 Task: Start searching for homes in New York City.
Action: Mouse moved to (577, 248)
Screenshot: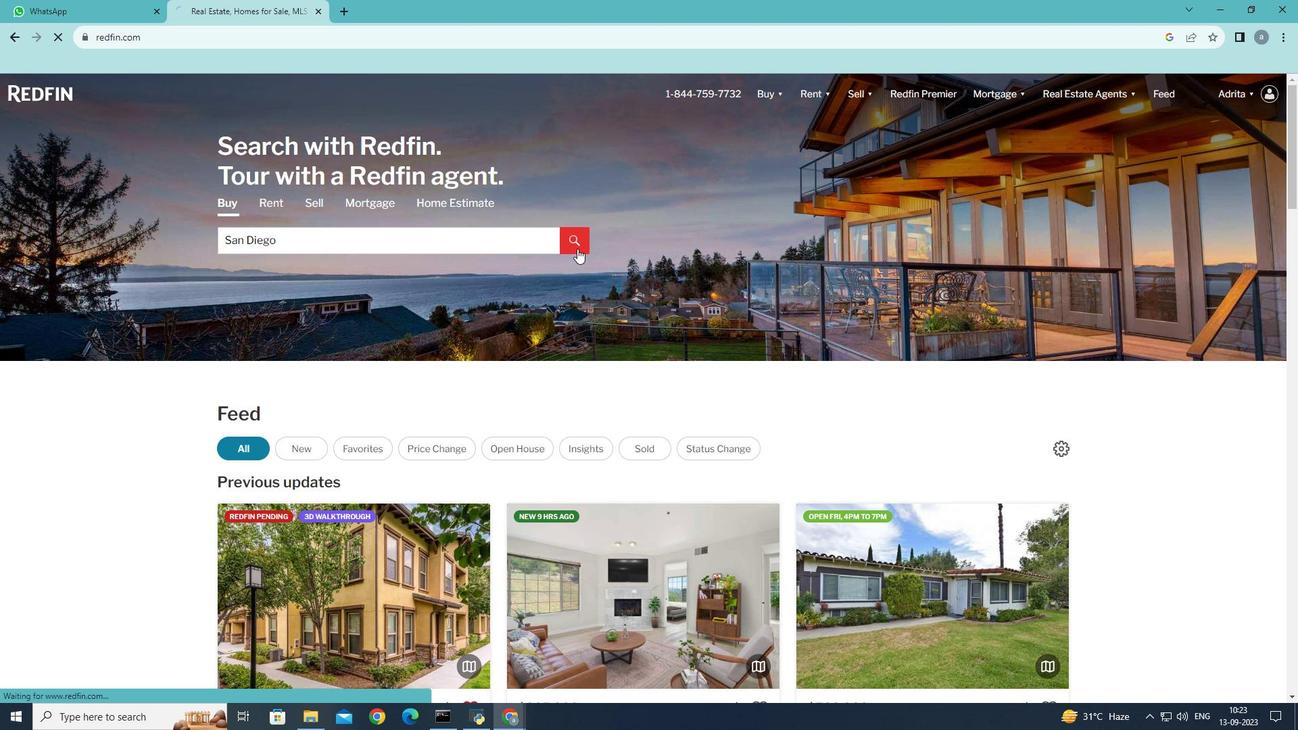 
Action: Mouse pressed left at (577, 248)
Screenshot: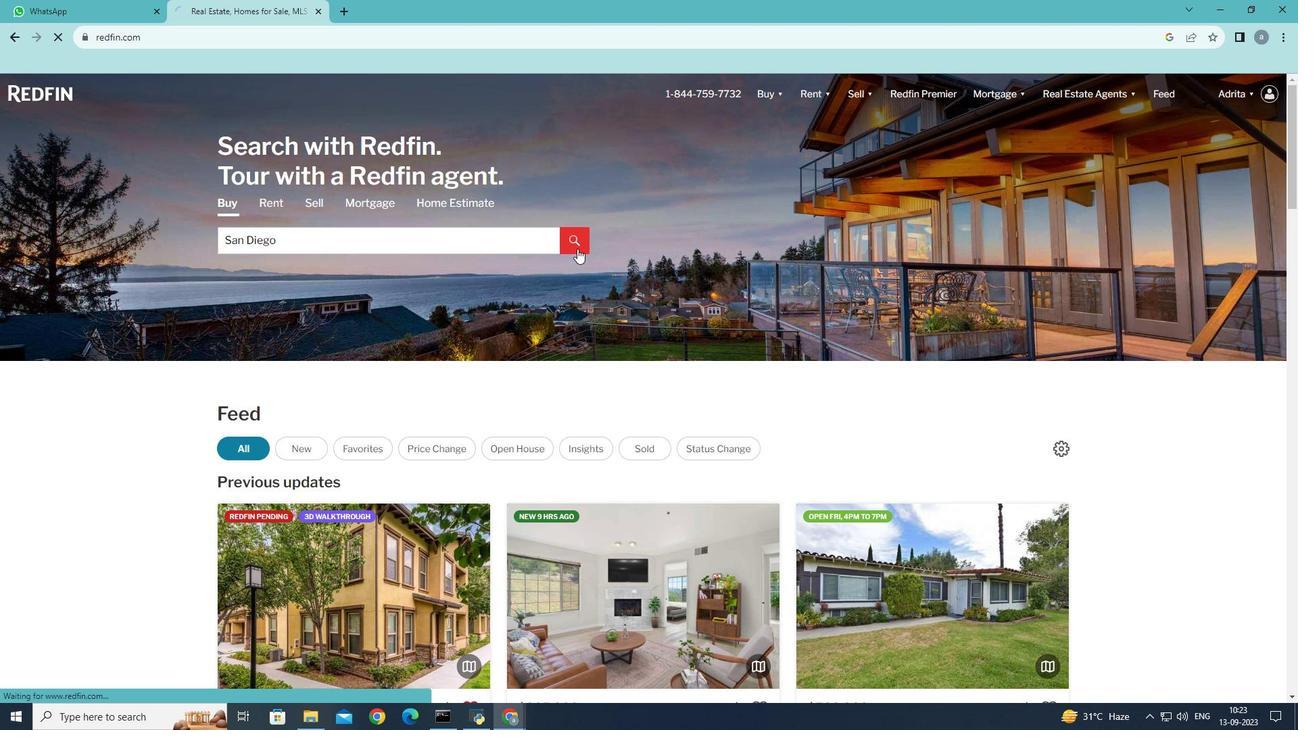 
Action: Mouse moved to (847, 191)
Screenshot: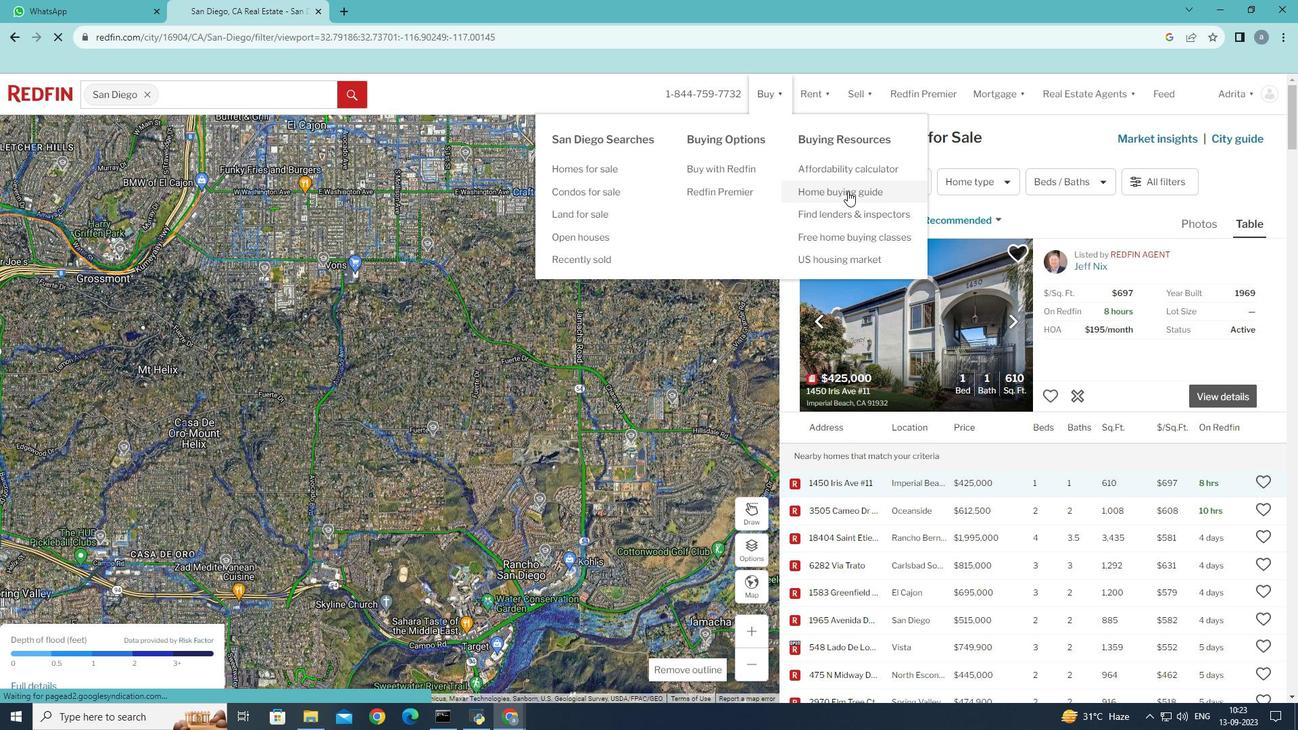 
Action: Mouse pressed left at (847, 191)
Screenshot: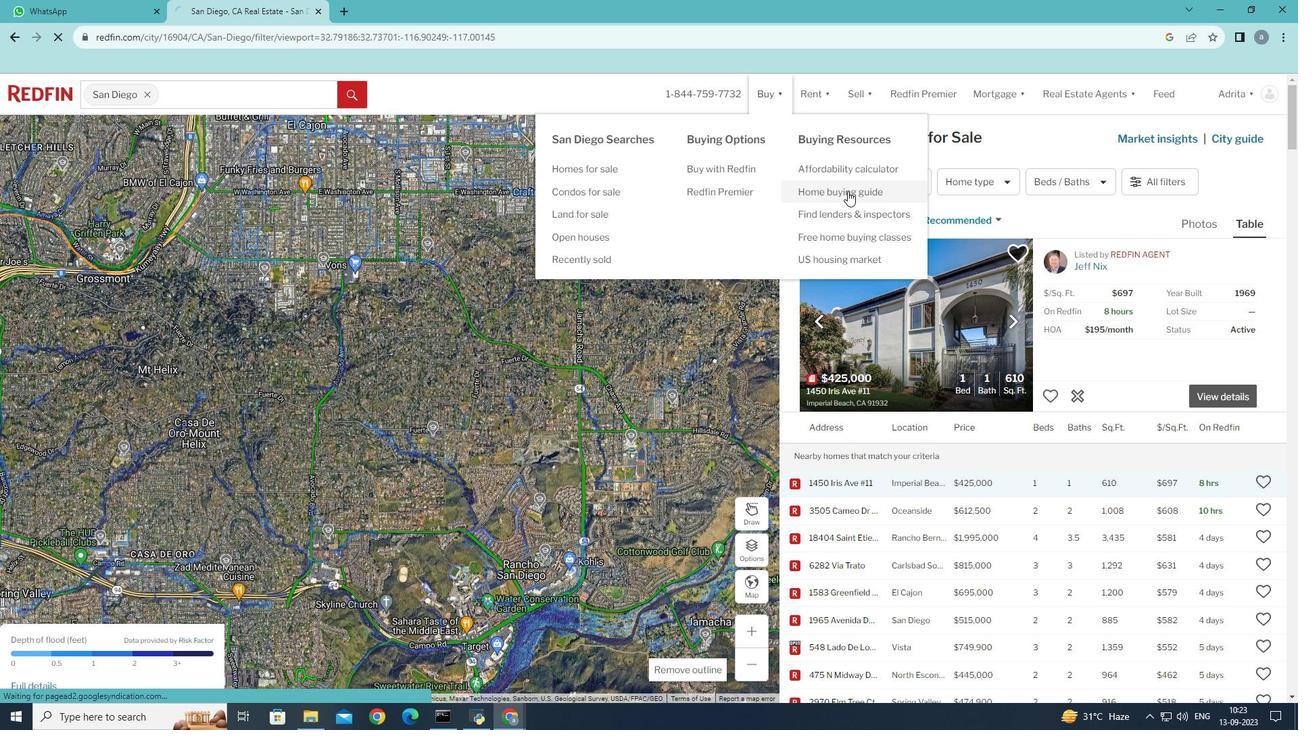 
Action: Mouse moved to (707, 298)
Screenshot: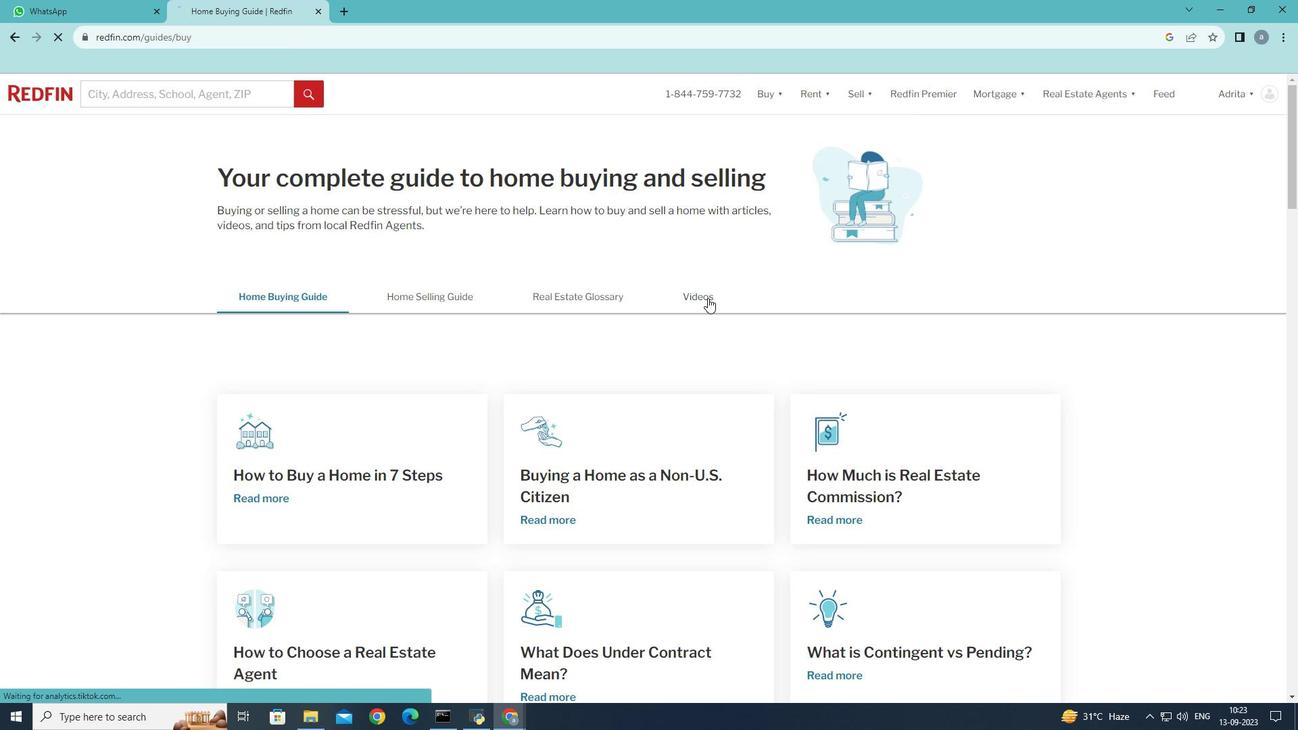 
Action: Mouse pressed left at (707, 298)
Screenshot: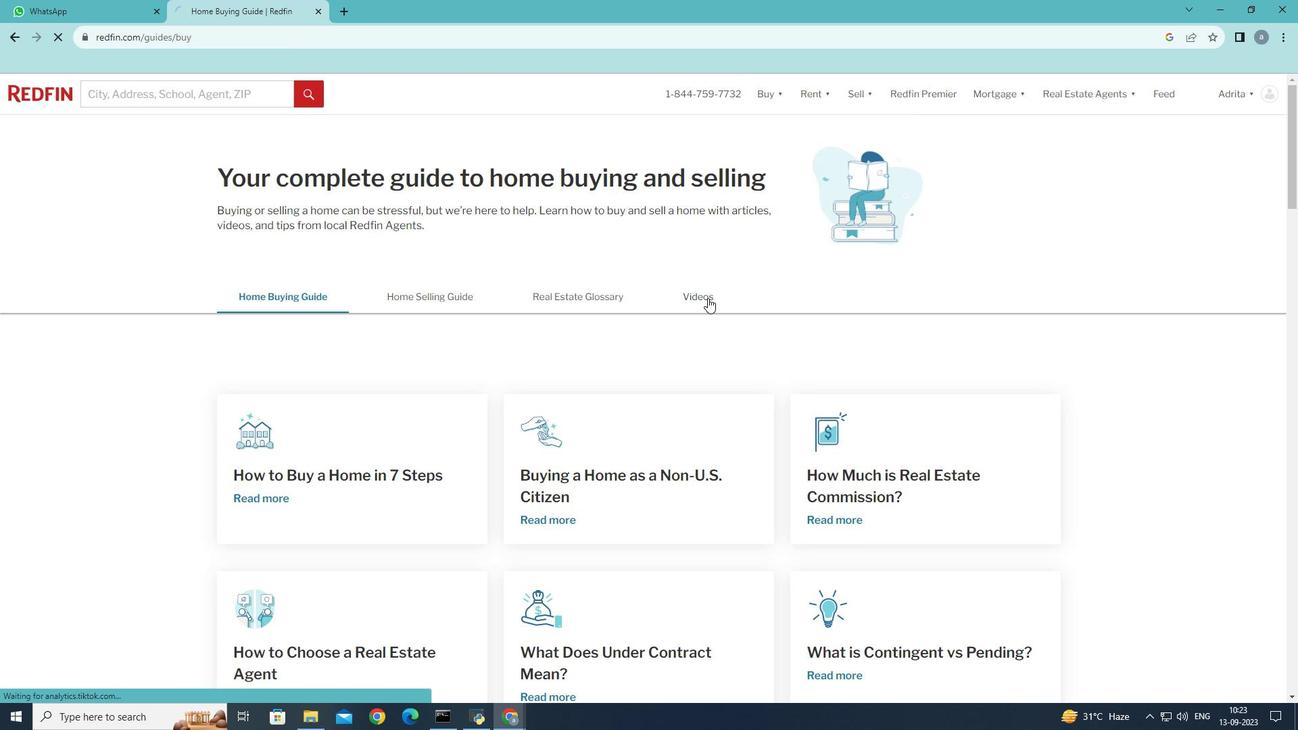 
Action: Mouse moved to (706, 298)
Screenshot: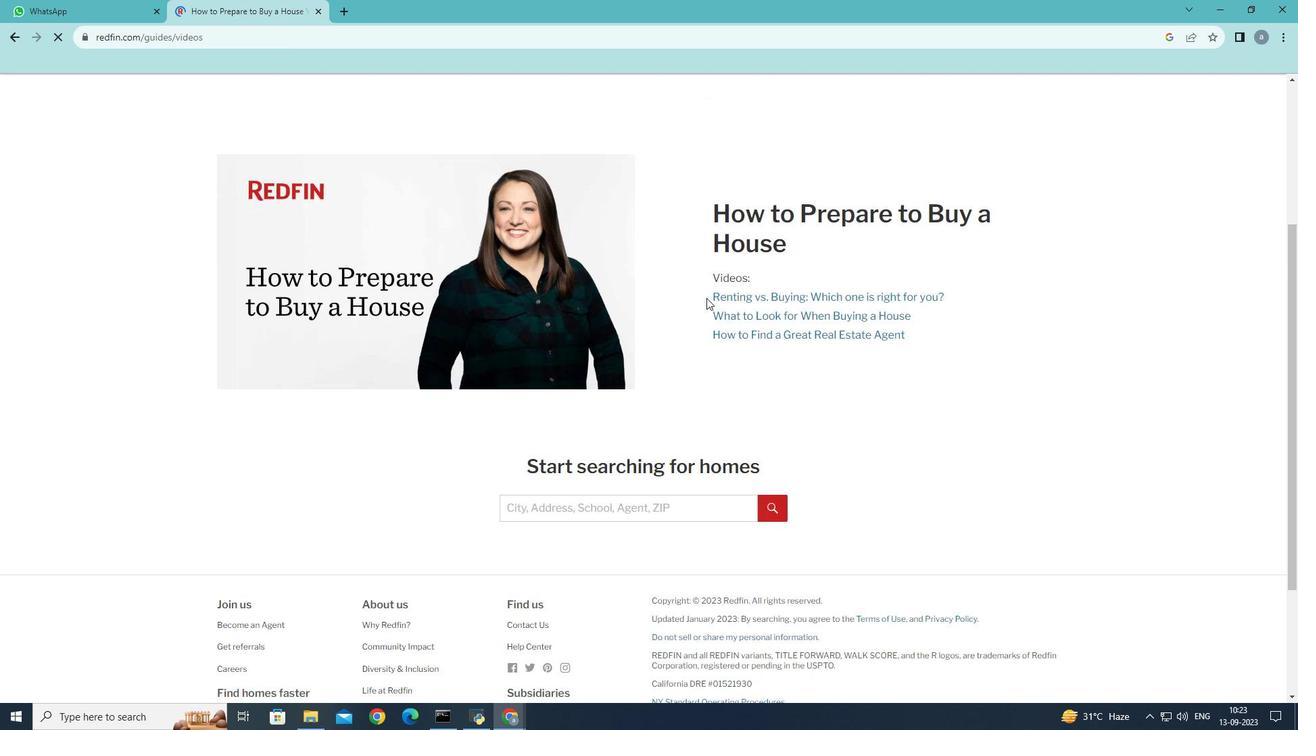 
Action: Mouse scrolled (706, 297) with delta (0, 0)
Screenshot: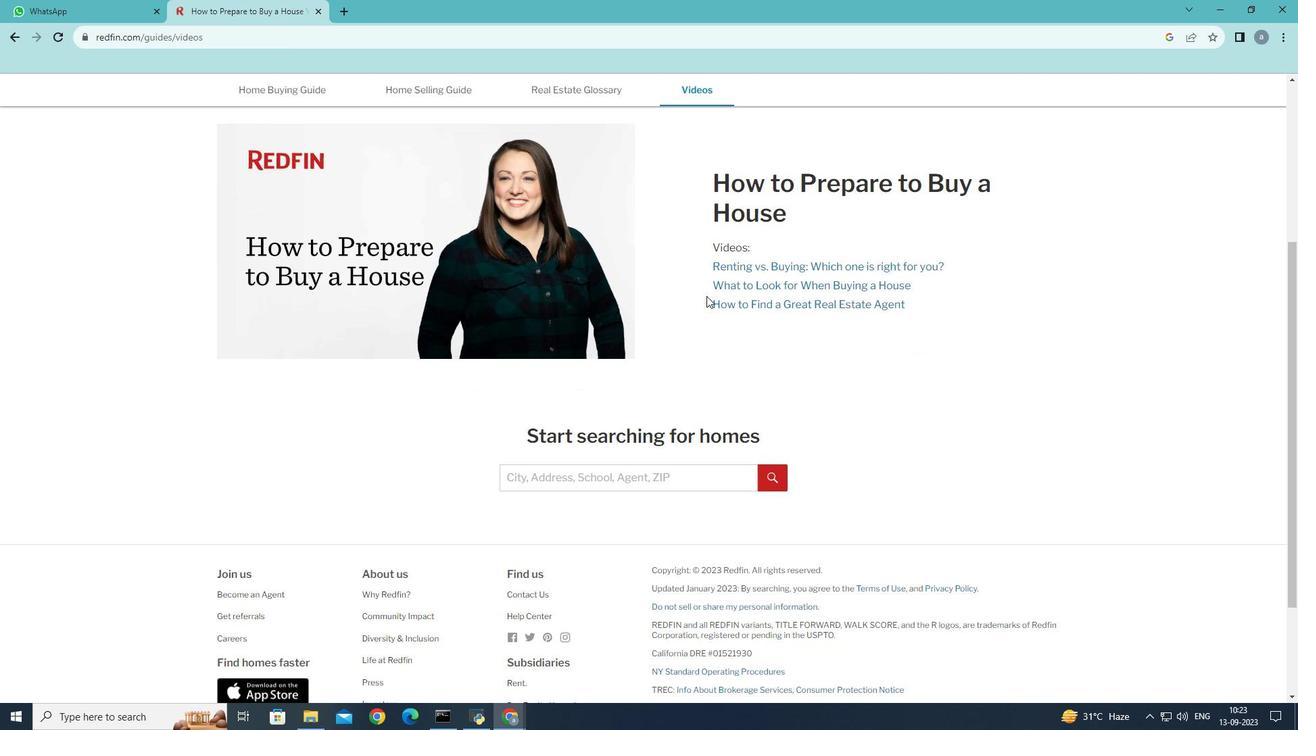 
Action: Mouse scrolled (706, 297) with delta (0, 0)
Screenshot: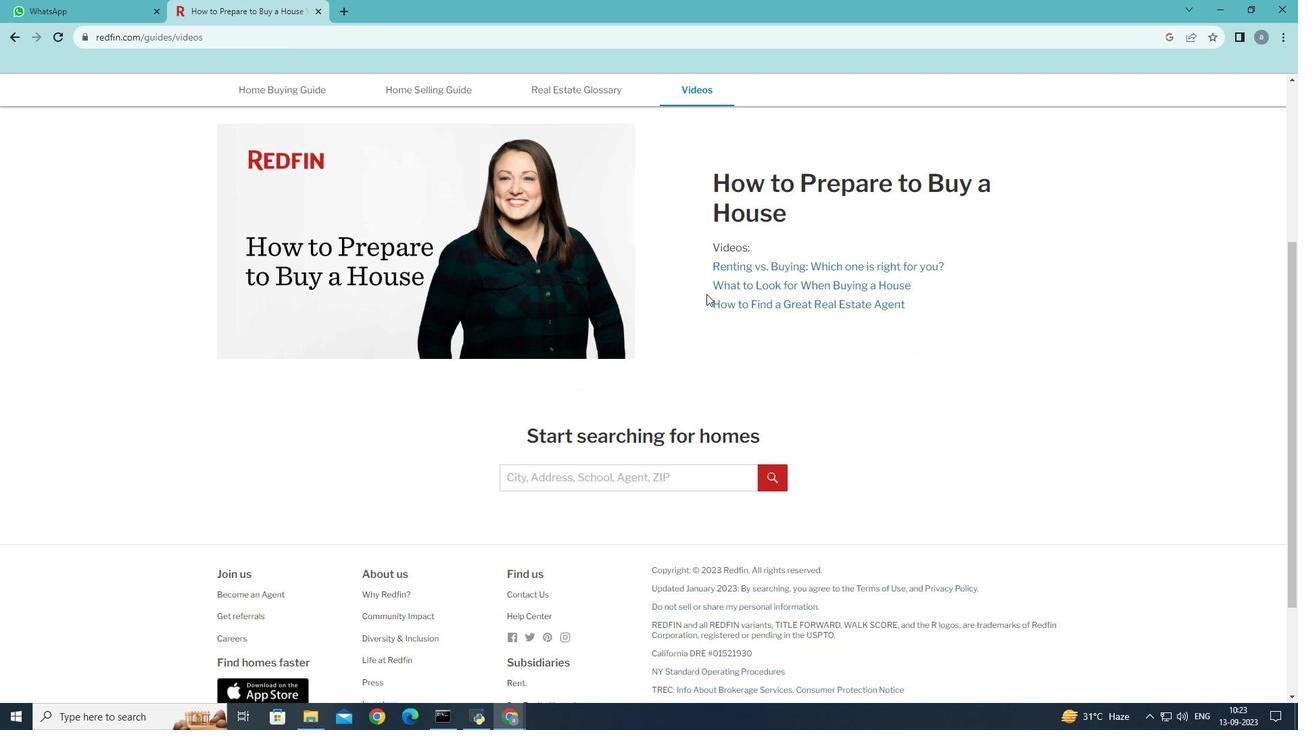 
Action: Mouse scrolled (706, 297) with delta (0, 0)
Screenshot: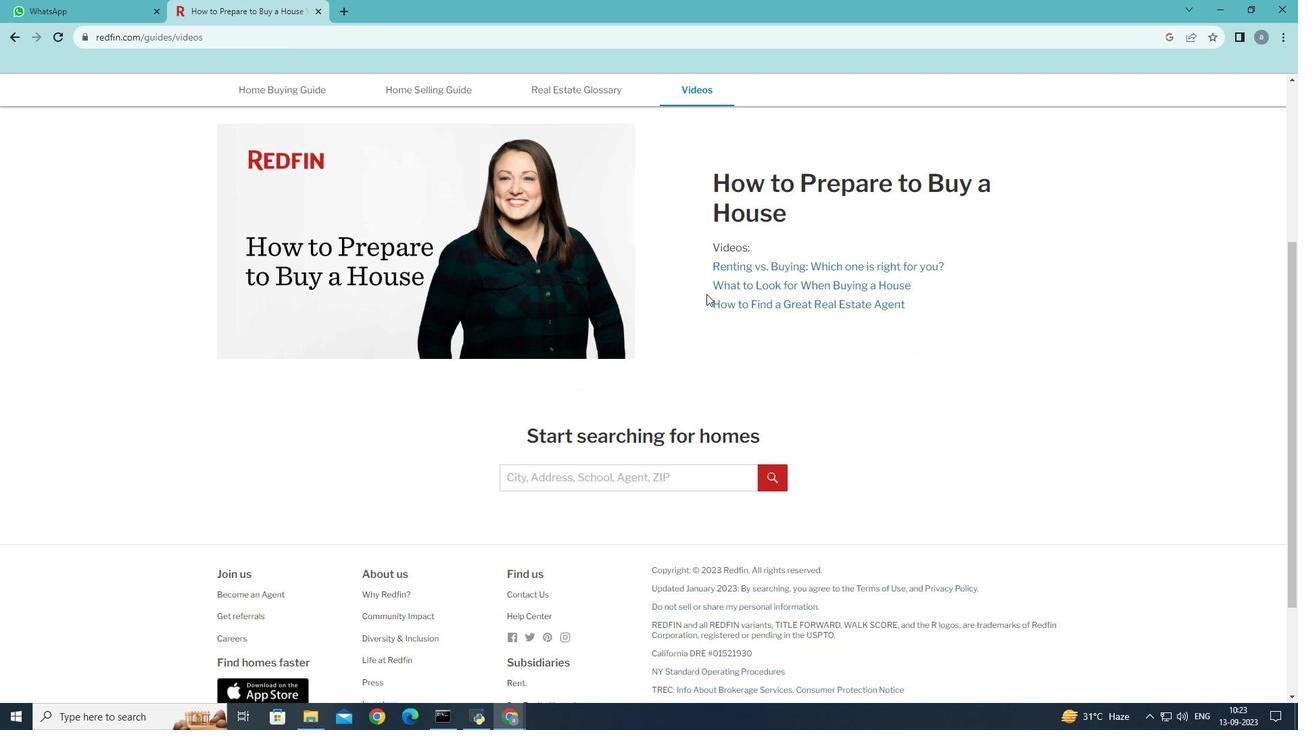 
Action: Mouse scrolled (706, 297) with delta (0, 0)
Screenshot: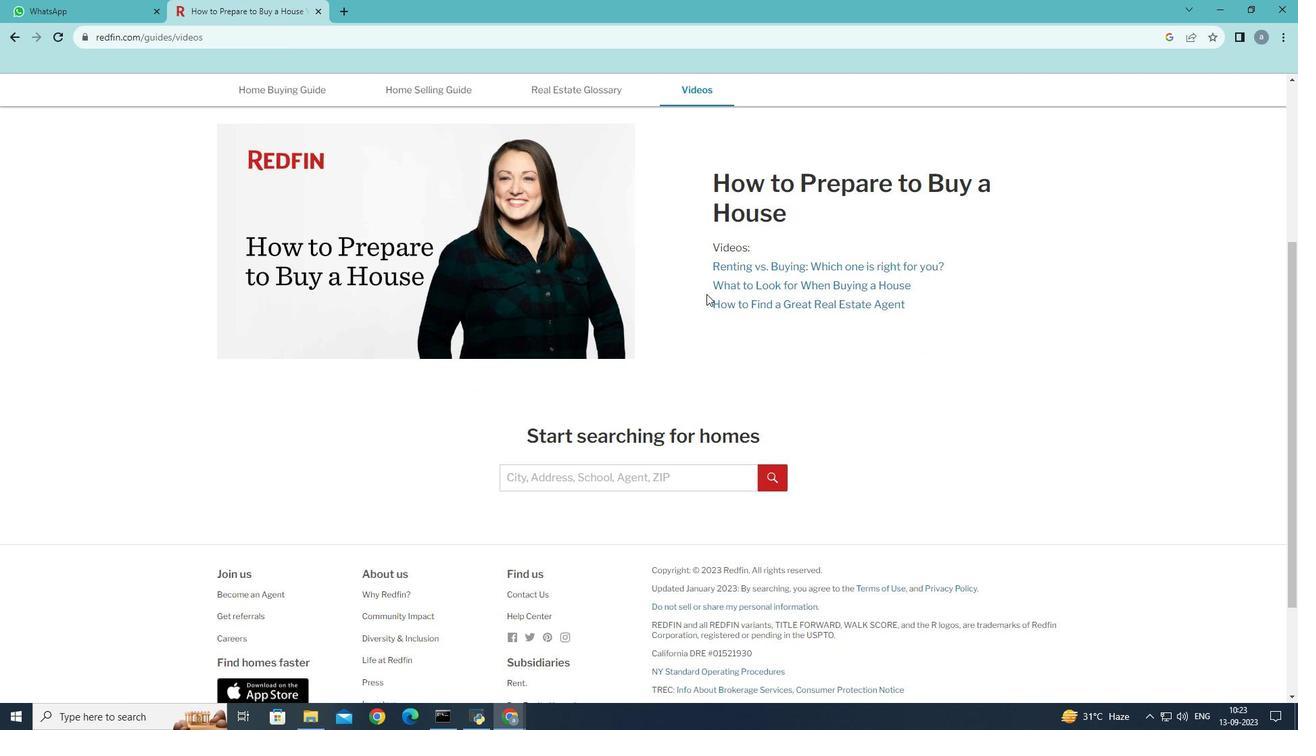 
Action: Mouse moved to (706, 294)
Screenshot: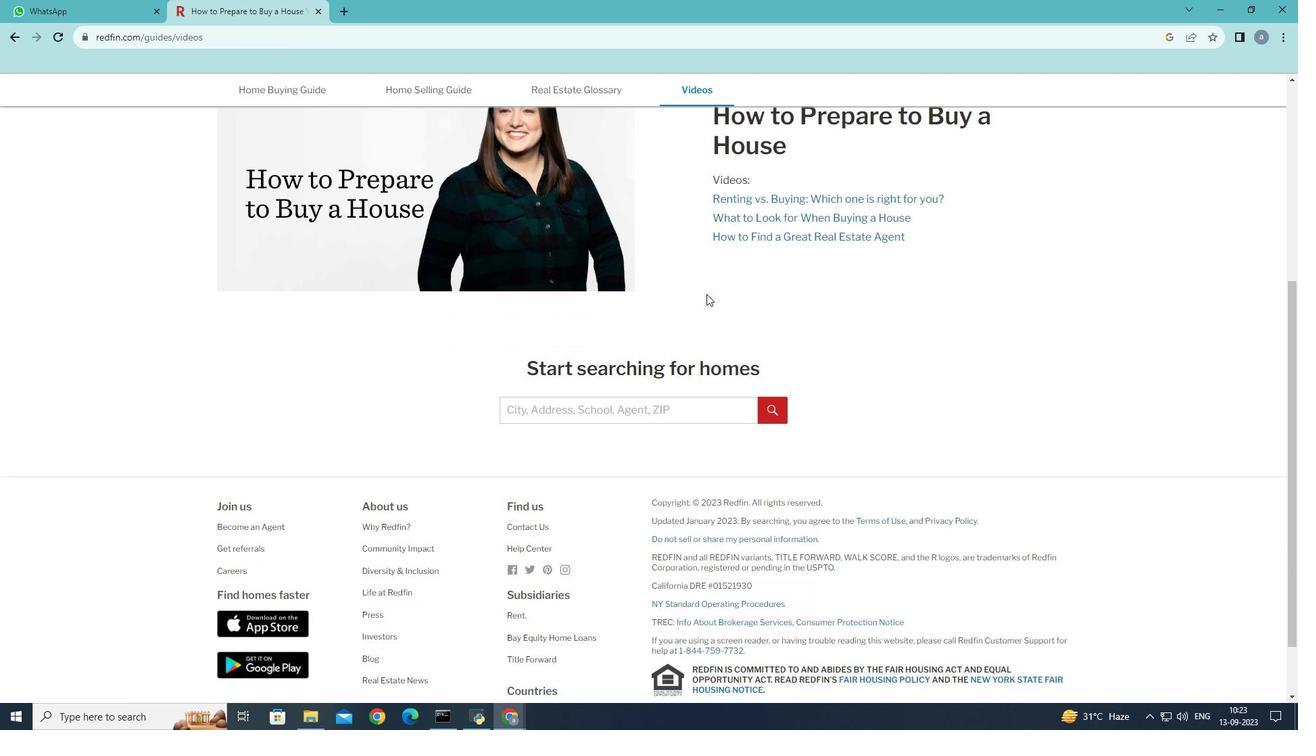 
Action: Mouse scrolled (706, 293) with delta (0, 0)
Screenshot: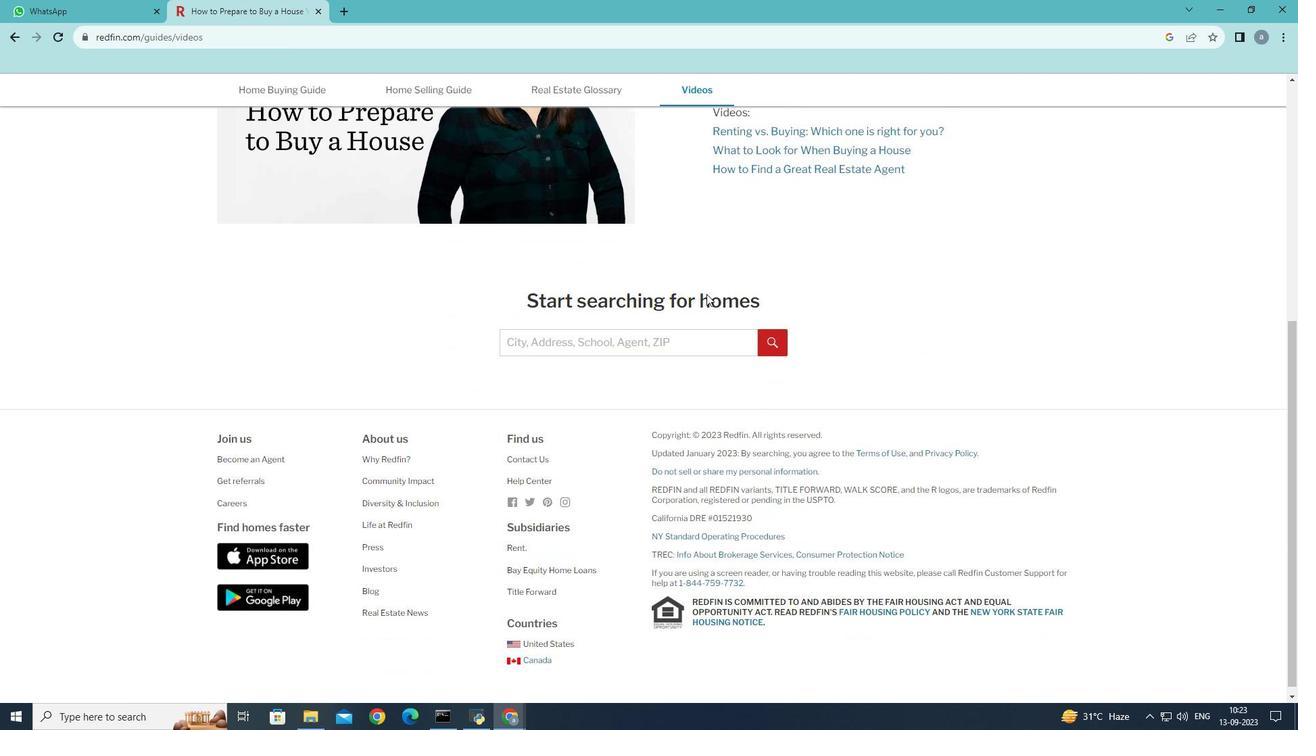 
Action: Mouse scrolled (706, 293) with delta (0, 0)
Screenshot: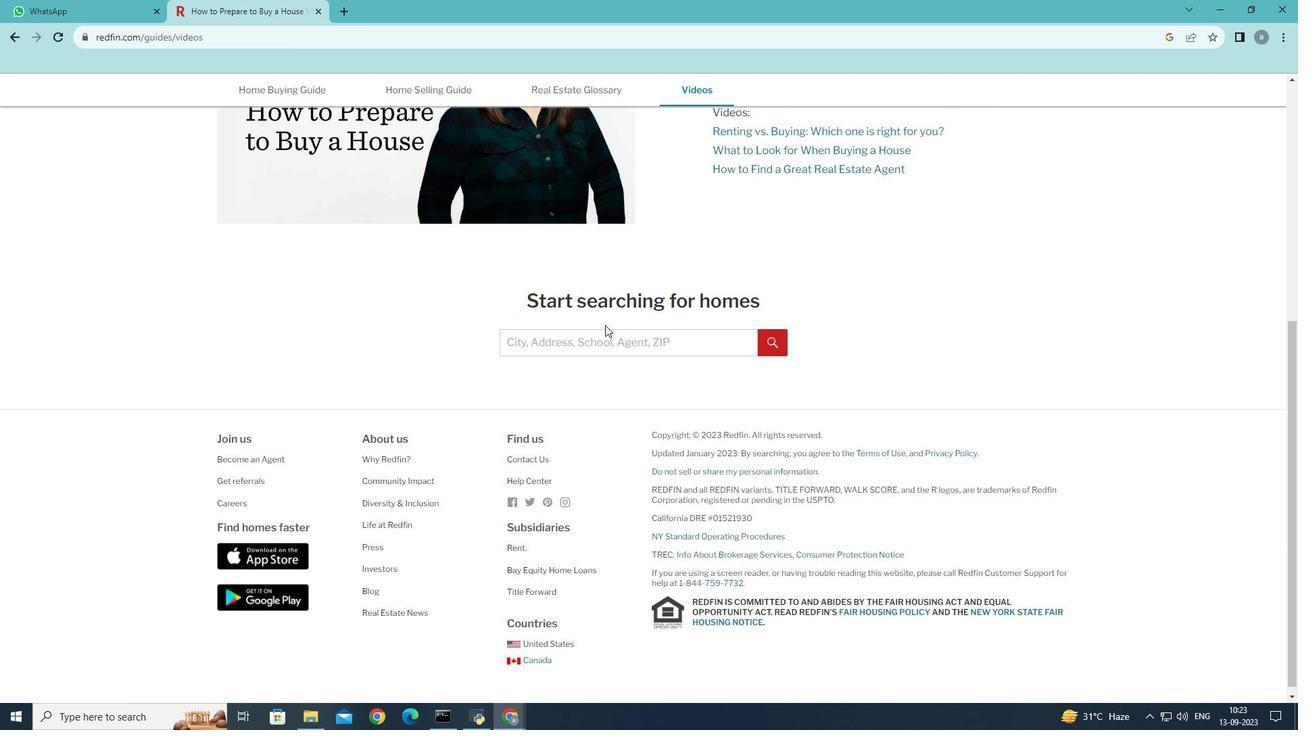 
Action: Mouse moved to (573, 346)
Screenshot: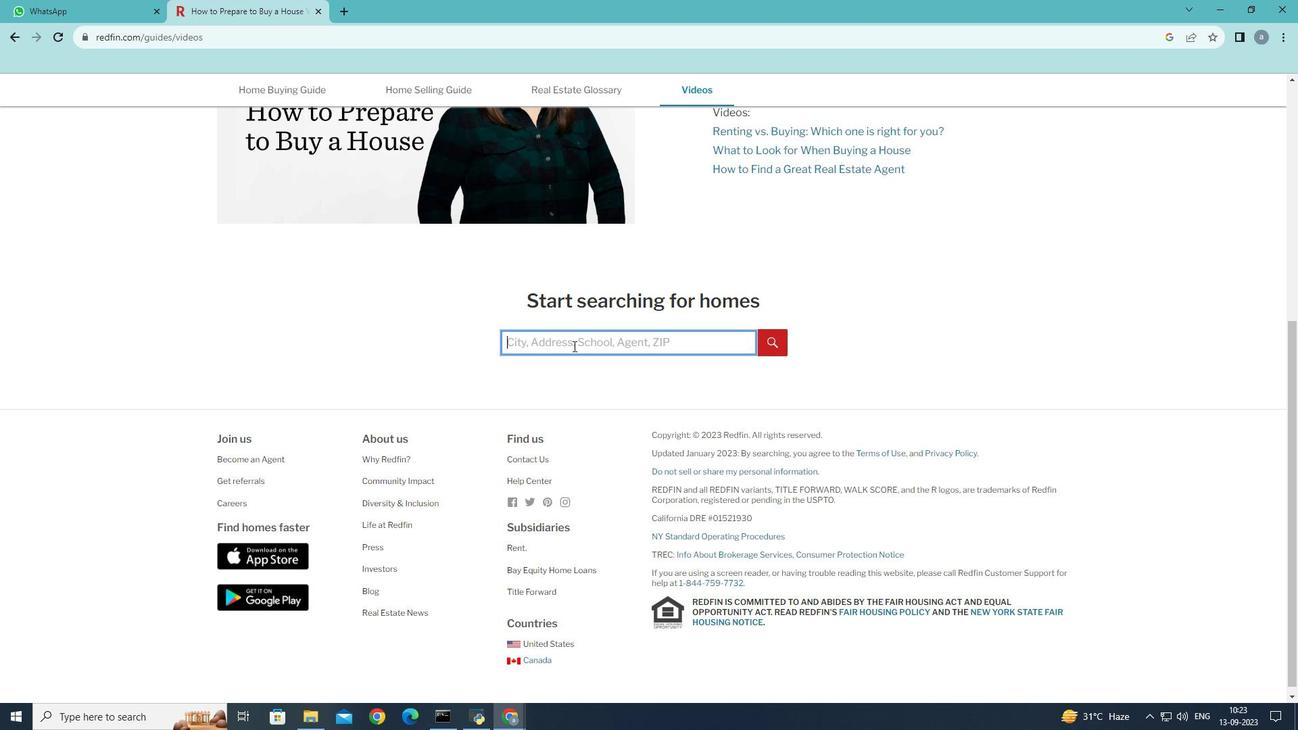 
Action: Mouse pressed left at (573, 346)
Screenshot: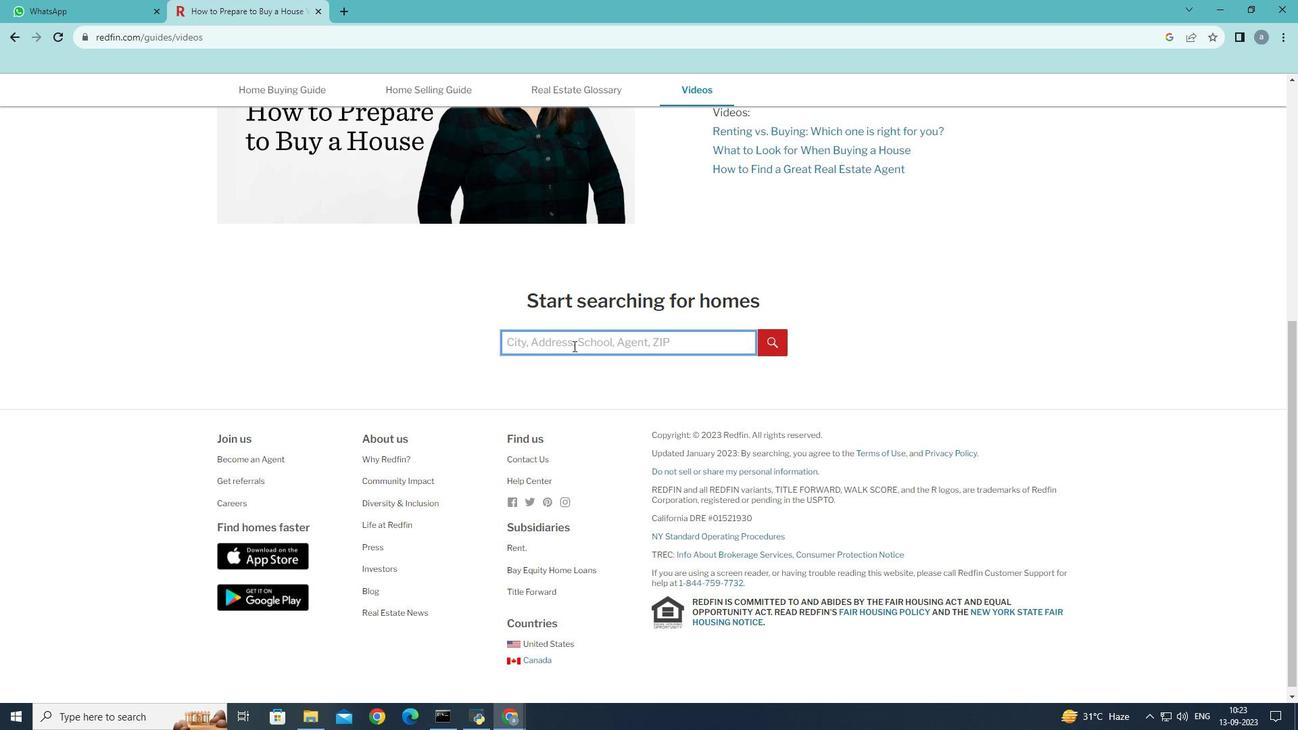 
Action: Mouse moved to (574, 344)
Screenshot: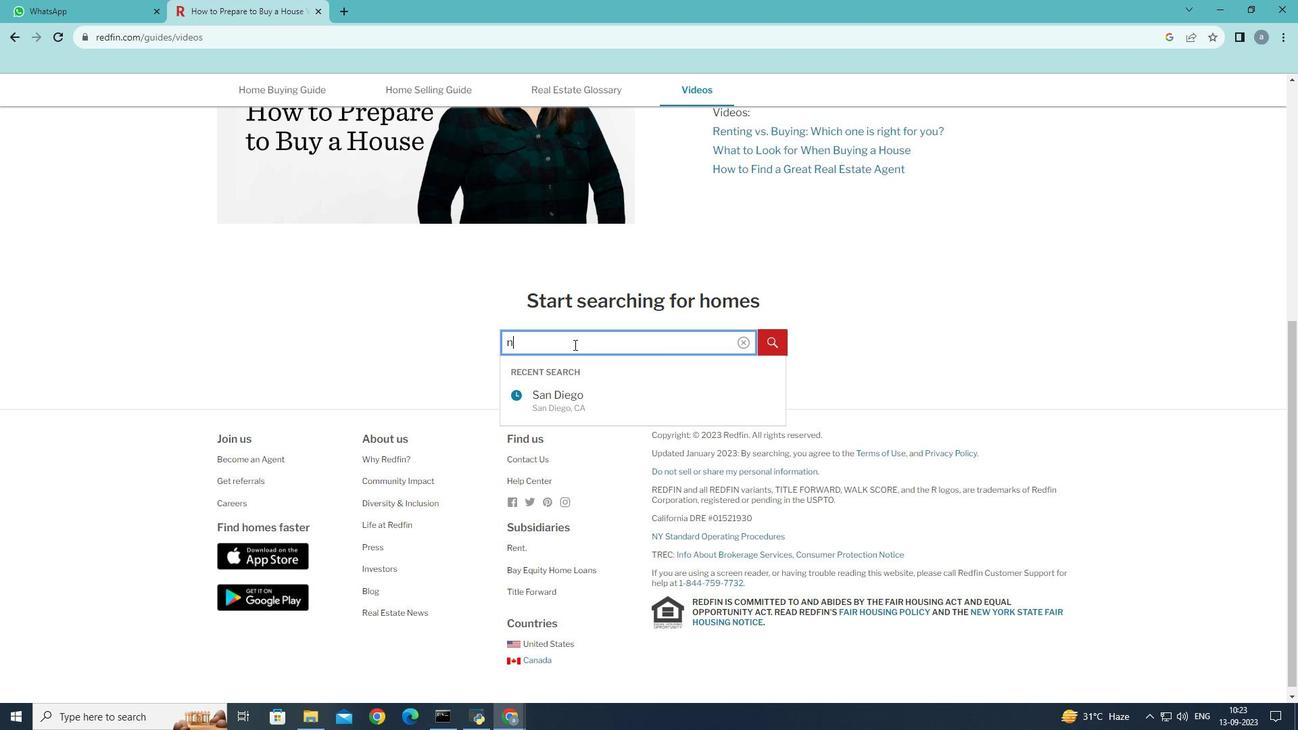 
Action: Key pressed n
Screenshot: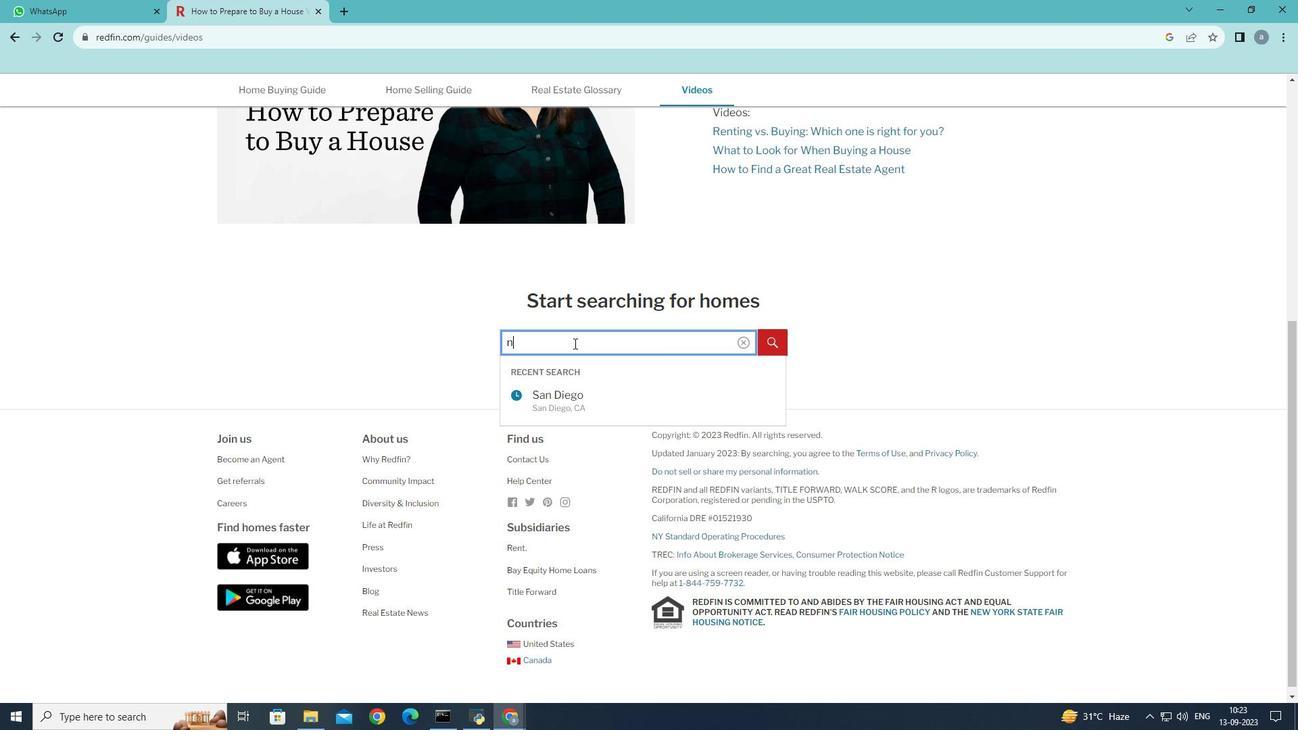 
Action: Mouse moved to (574, 340)
Screenshot: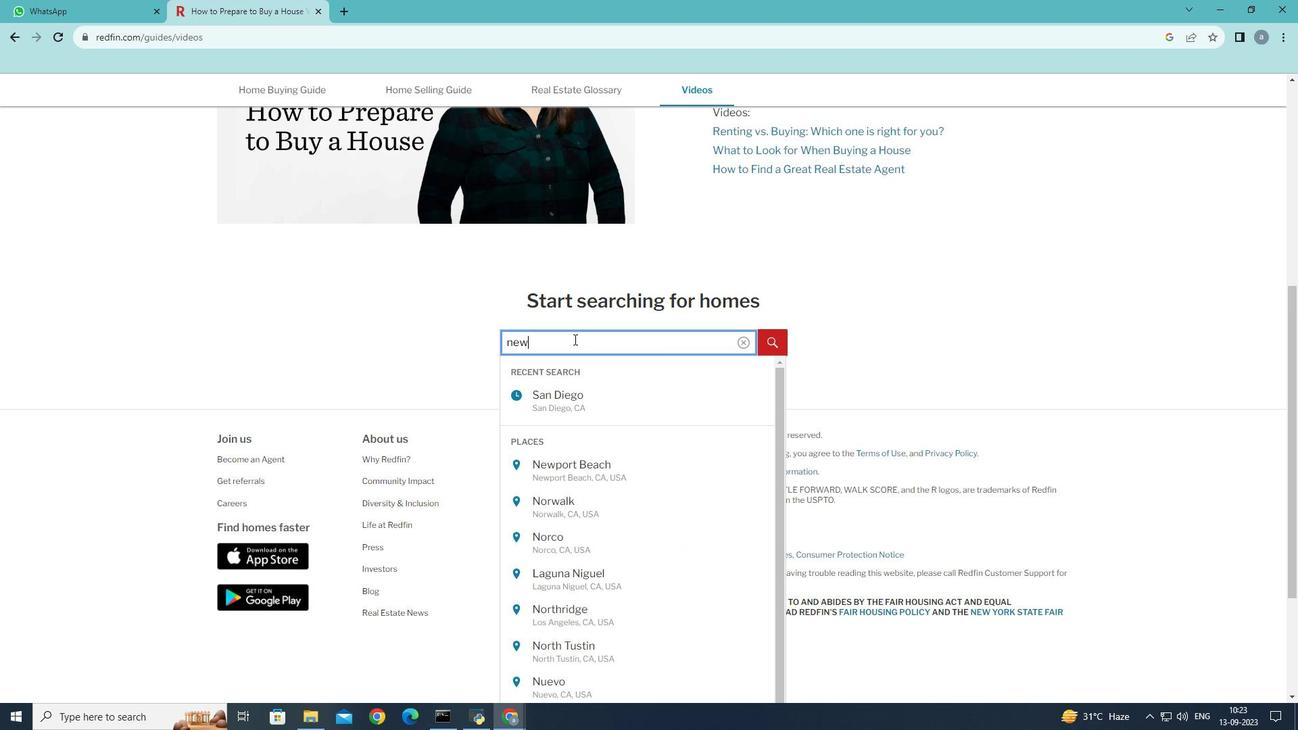
Action: Key pressed e
Screenshot: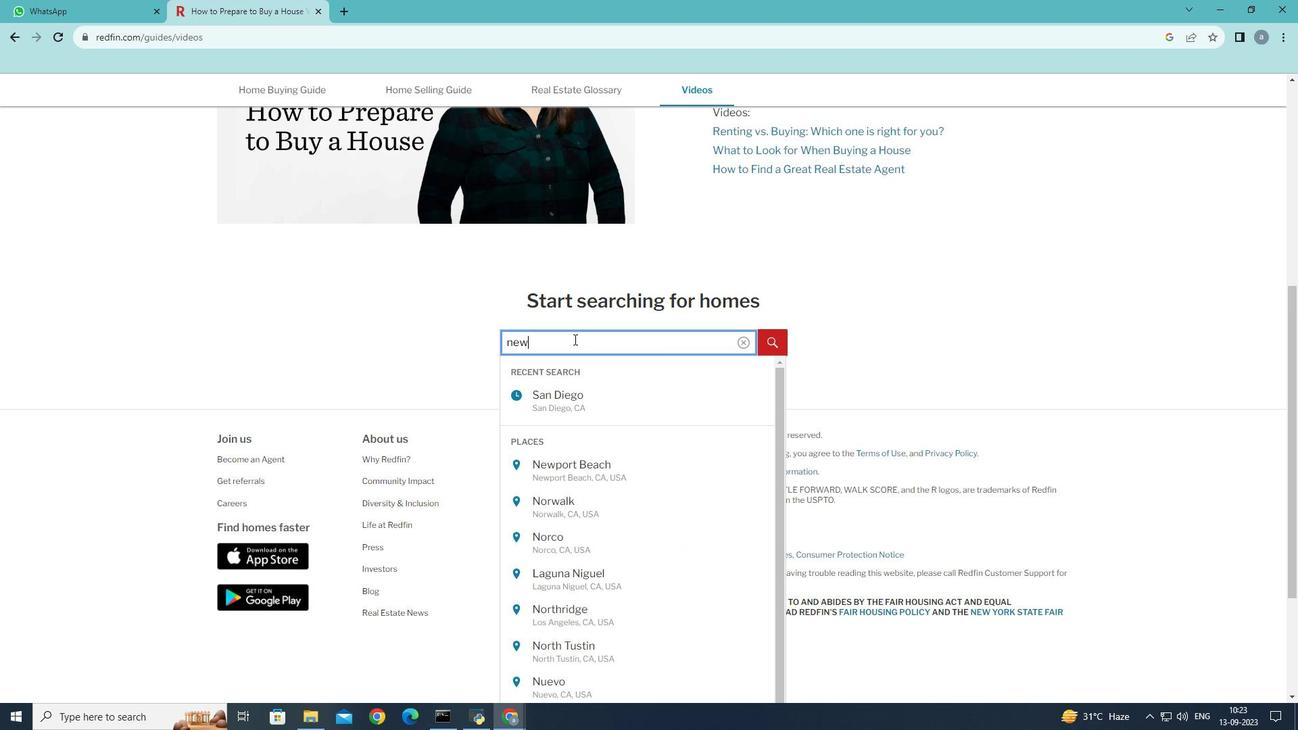 
Action: Mouse moved to (574, 339)
Screenshot: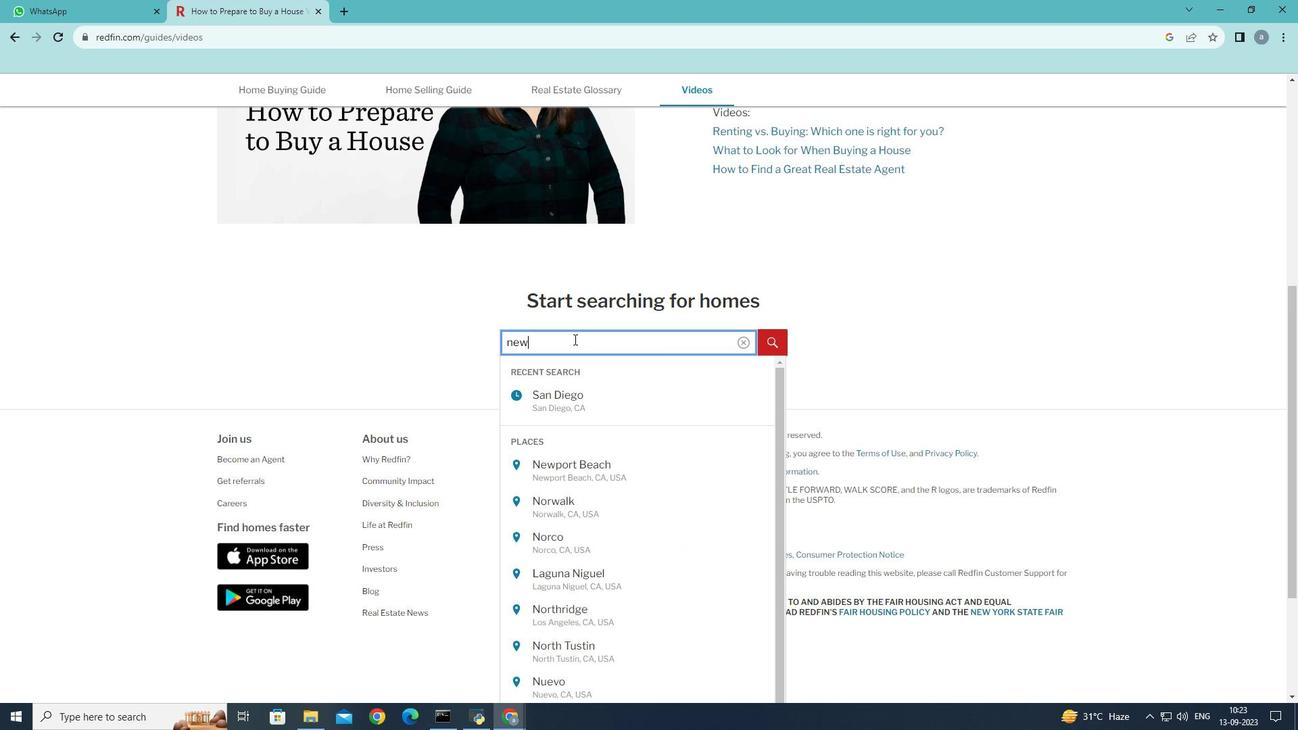 
Action: Key pressed w
Screenshot: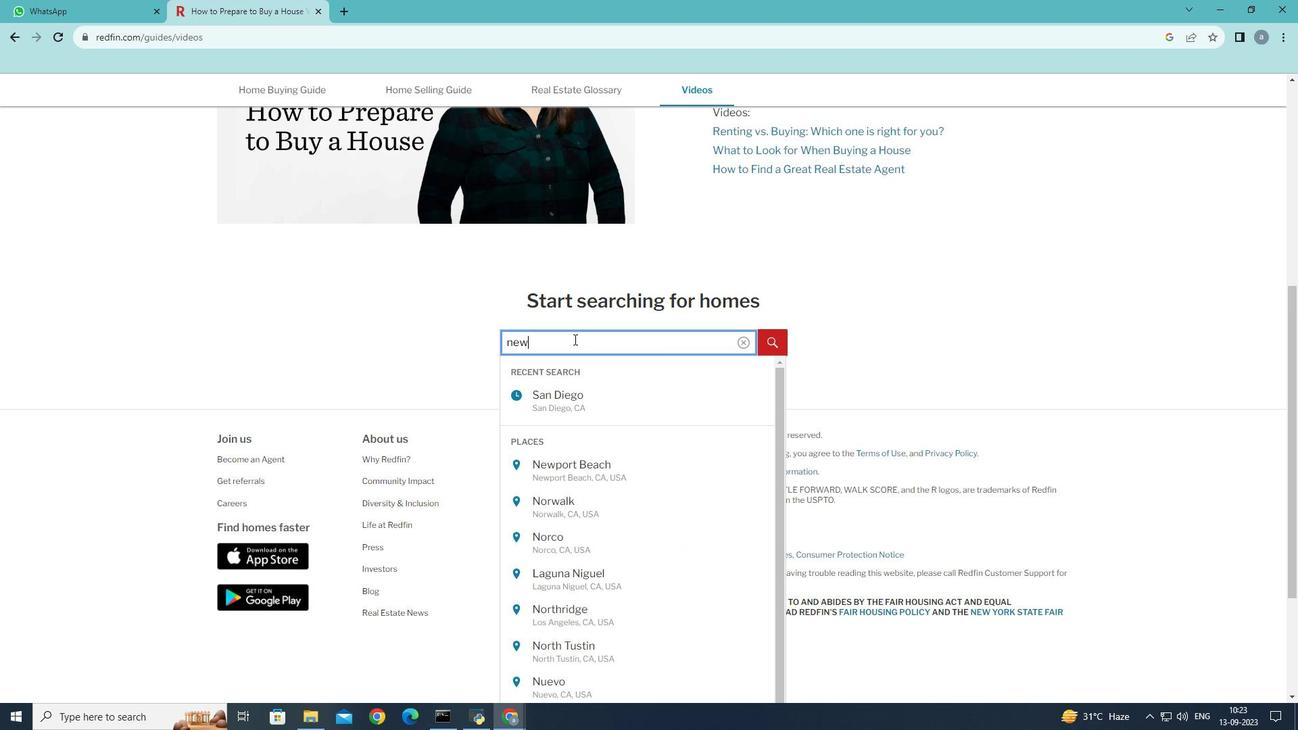 
Action: Mouse moved to (580, 433)
Screenshot: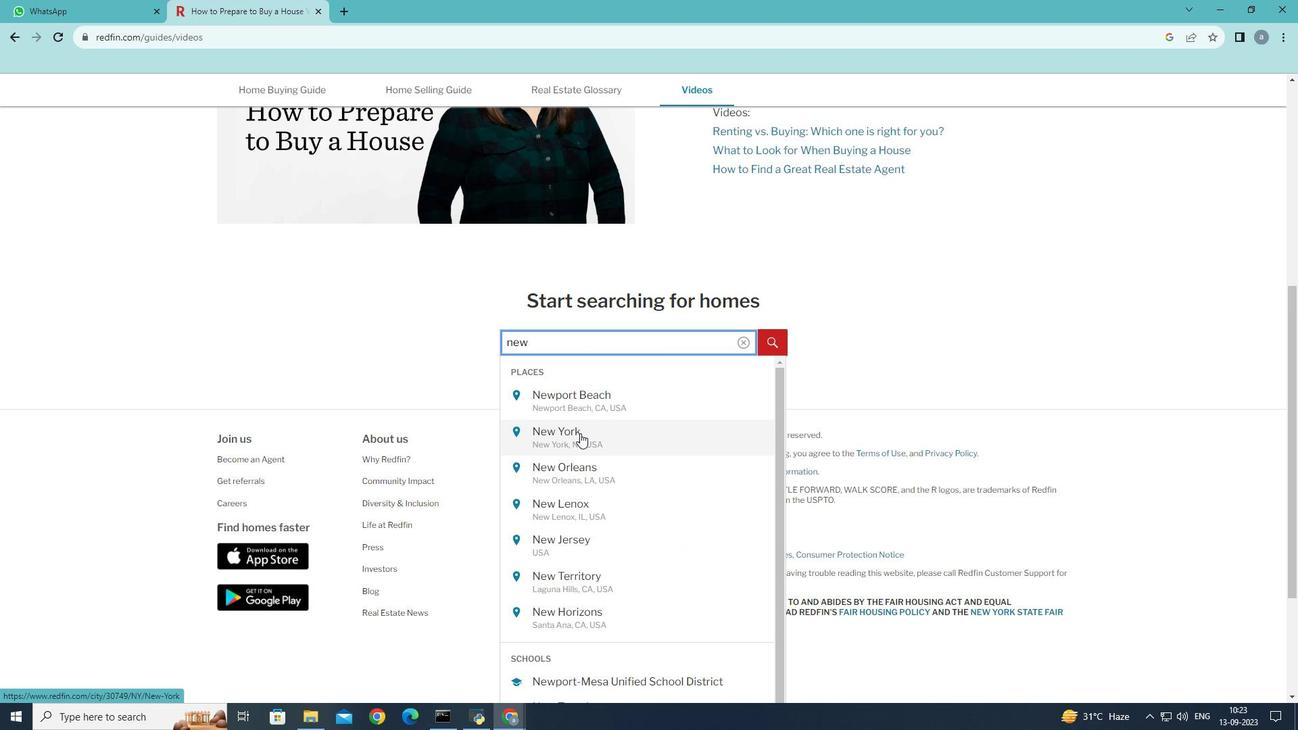 
Action: Mouse pressed left at (580, 433)
Screenshot: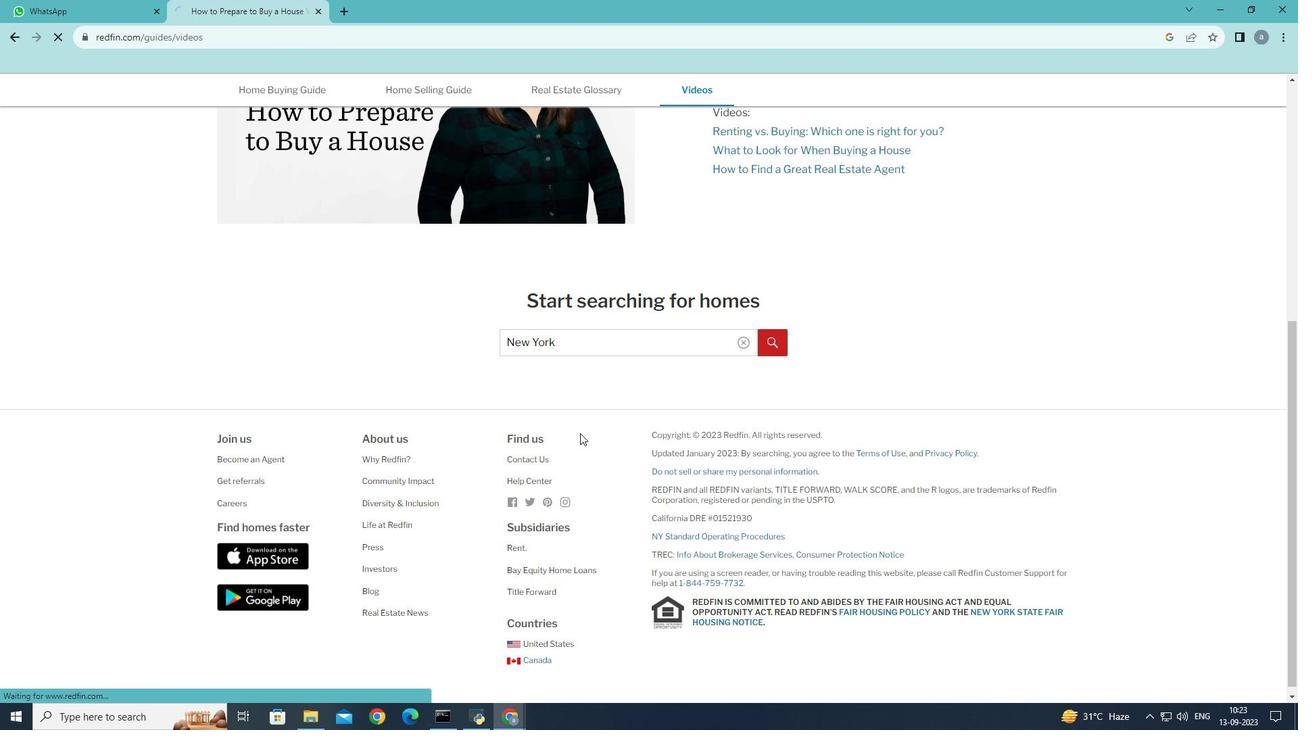
Action: Mouse moved to (580, 428)
Screenshot: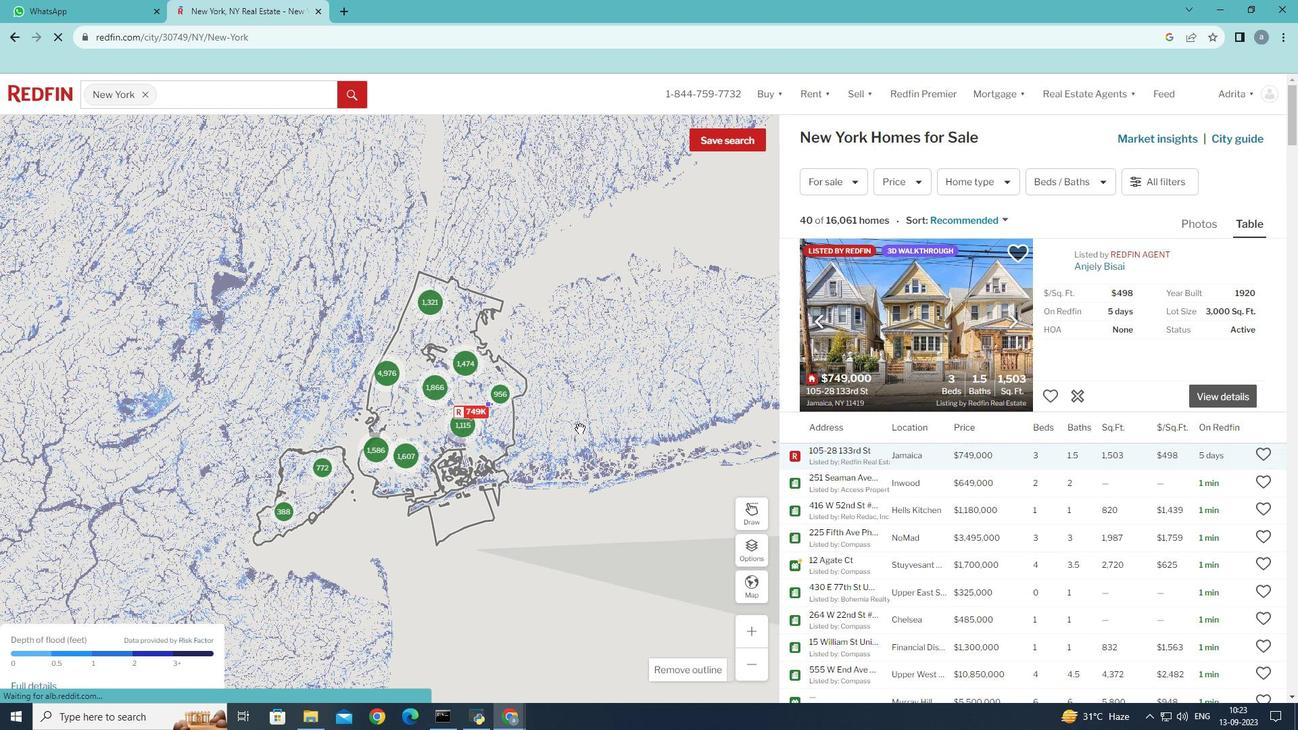 
